 Task: Add filter "In the last 3 months" in the request date.
Action: Mouse pressed left at (689, 200)
Screenshot: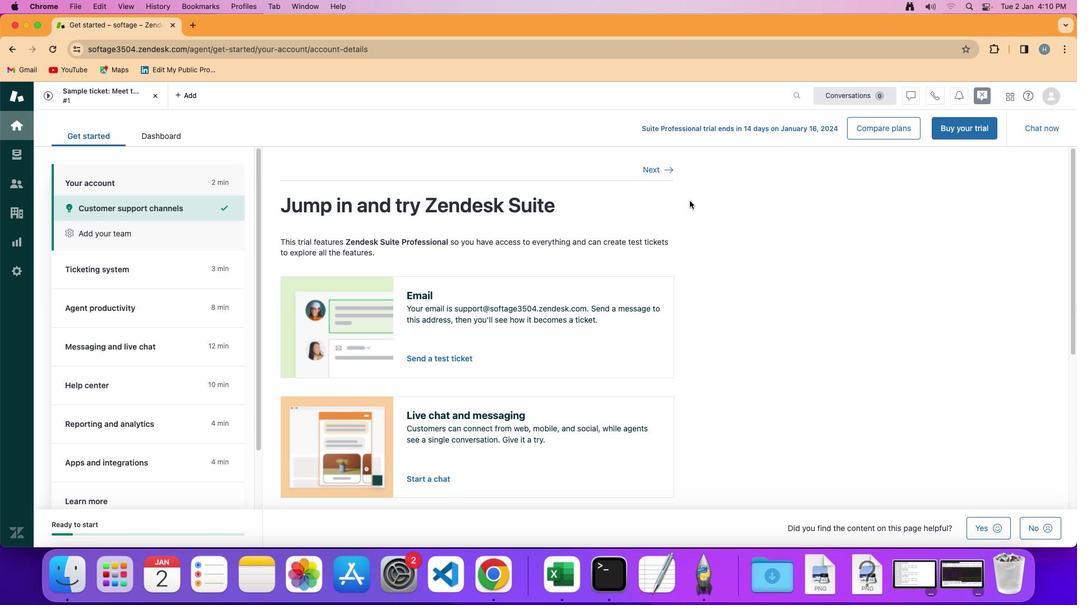 
Action: Mouse moved to (22, 153)
Screenshot: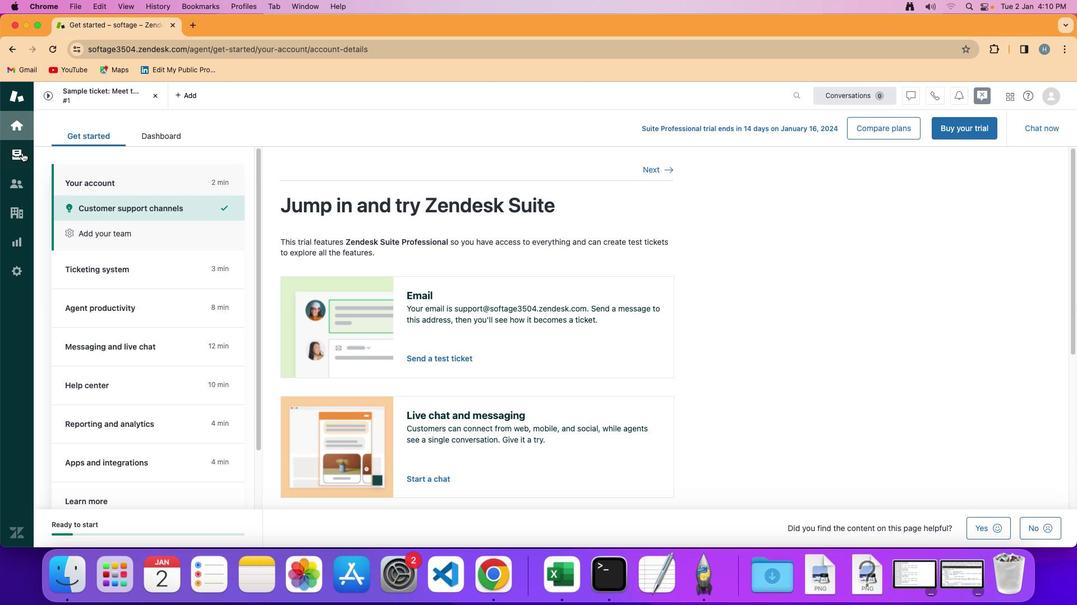 
Action: Mouse pressed left at (22, 153)
Screenshot: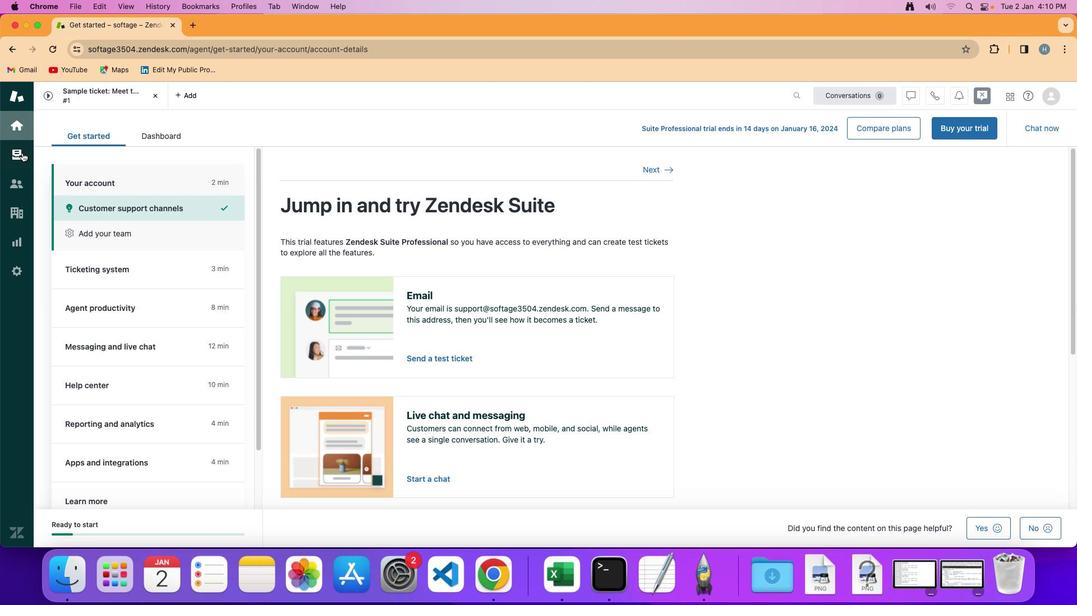 
Action: Mouse moved to (265, 174)
Screenshot: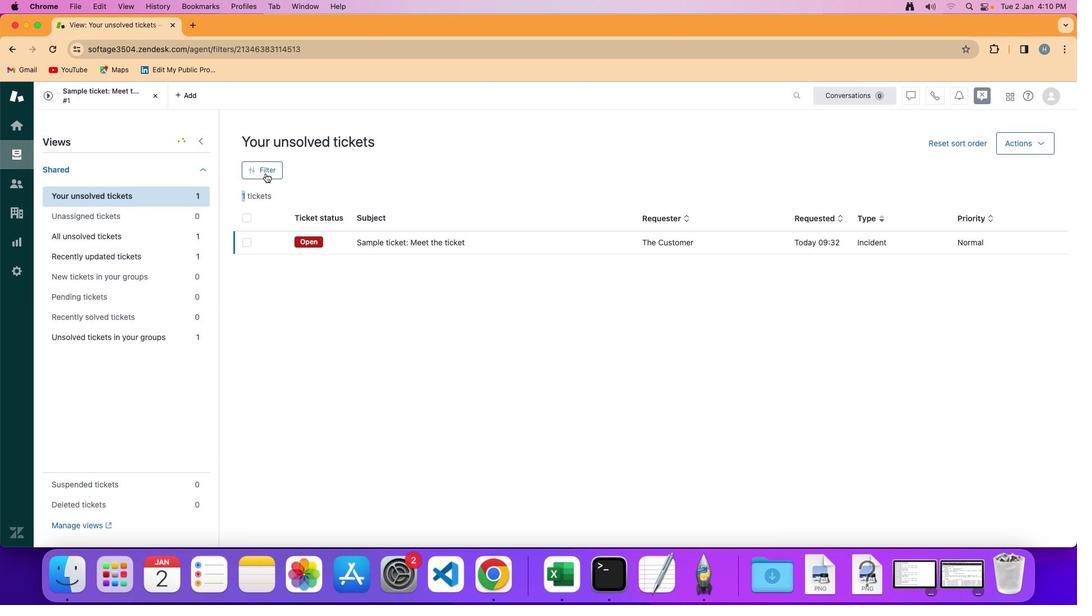 
Action: Mouse pressed left at (265, 174)
Screenshot: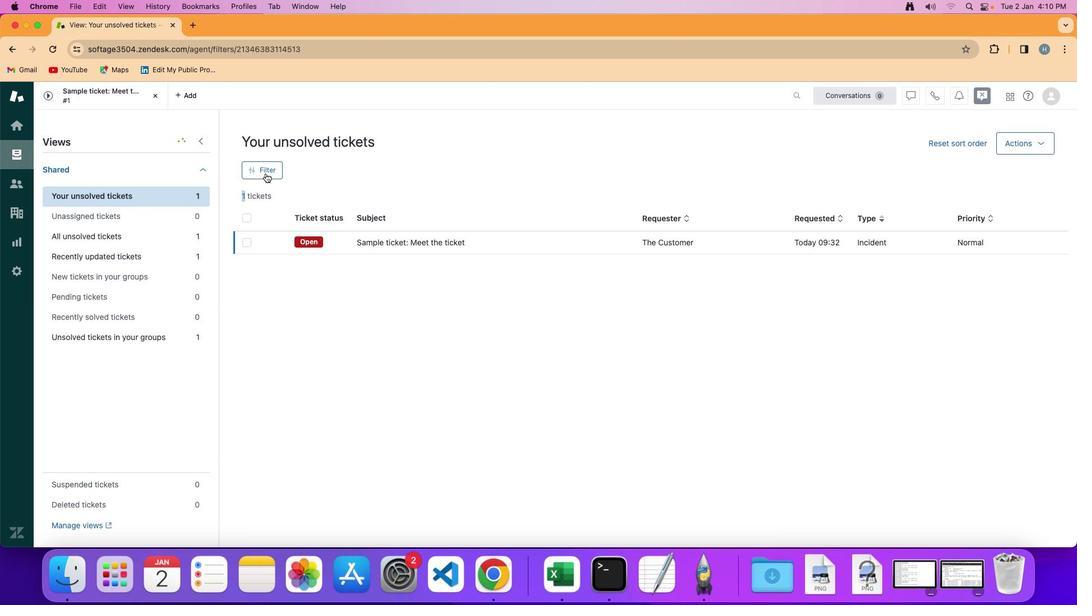 
Action: Mouse moved to (918, 318)
Screenshot: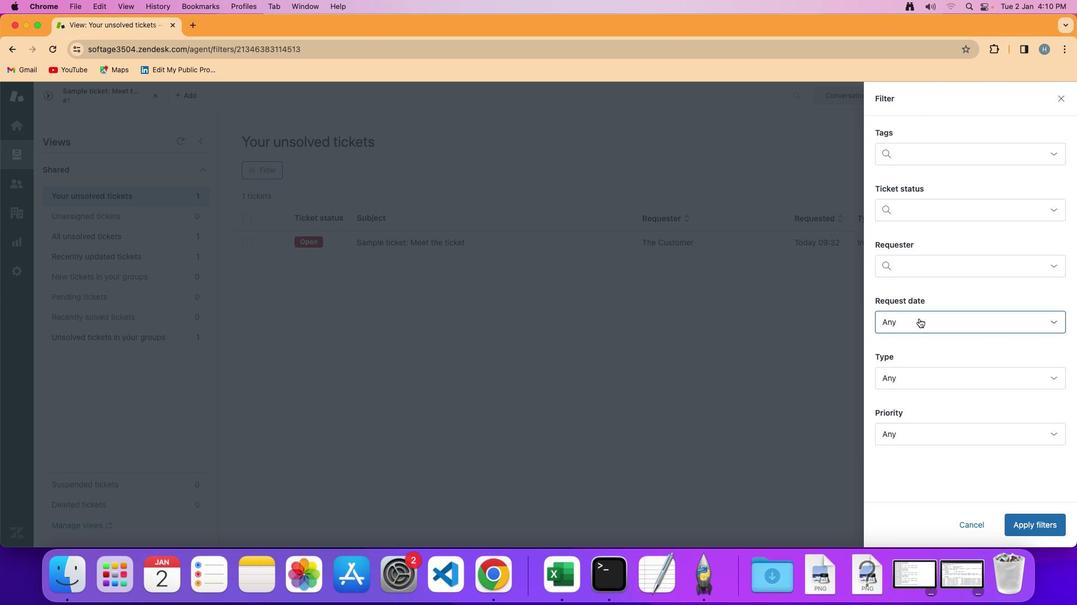 
Action: Mouse pressed left at (918, 318)
Screenshot: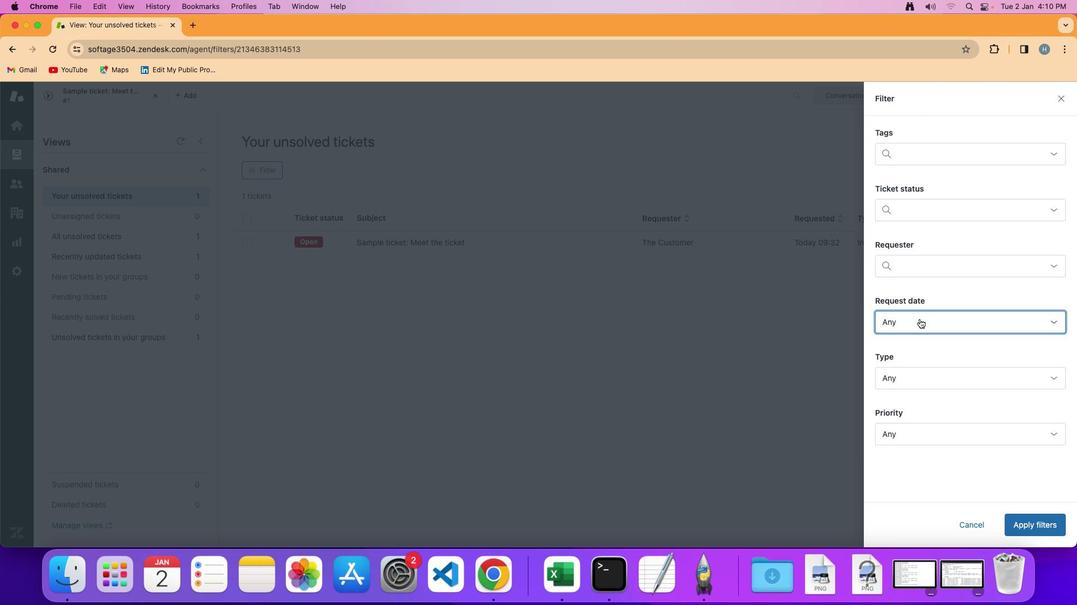 
Action: Mouse moved to (985, 232)
Screenshot: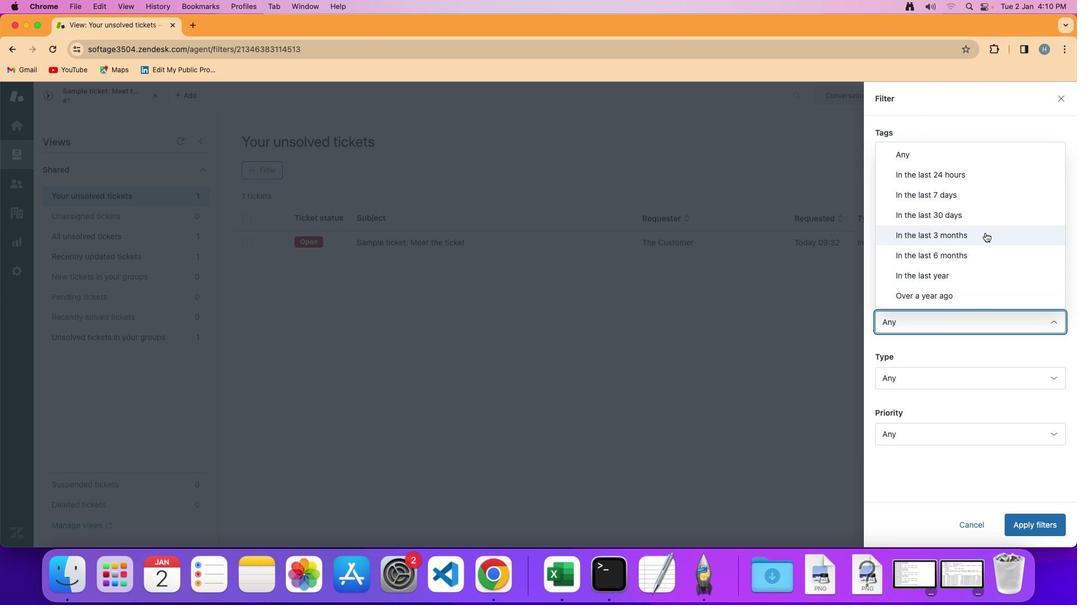 
Action: Mouse pressed left at (985, 232)
Screenshot: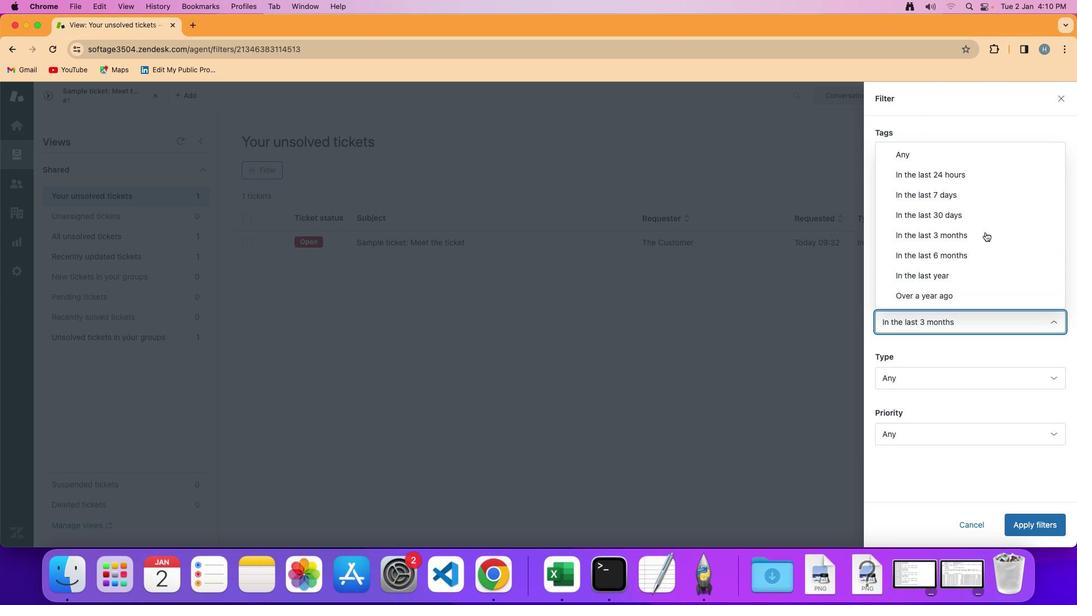 
Action: Mouse moved to (1038, 525)
Screenshot: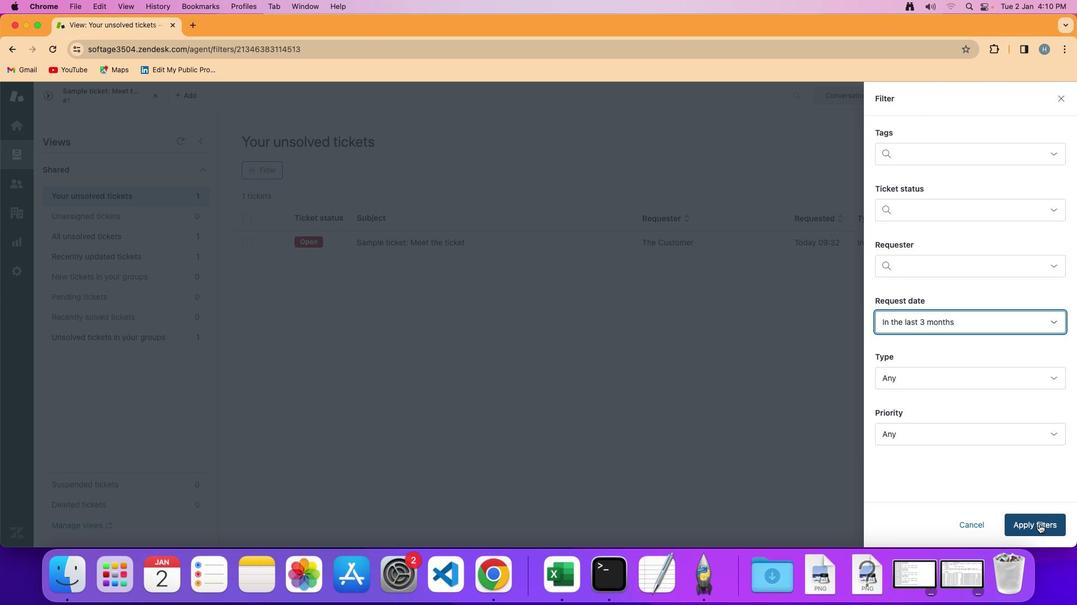 
Action: Mouse pressed left at (1038, 525)
Screenshot: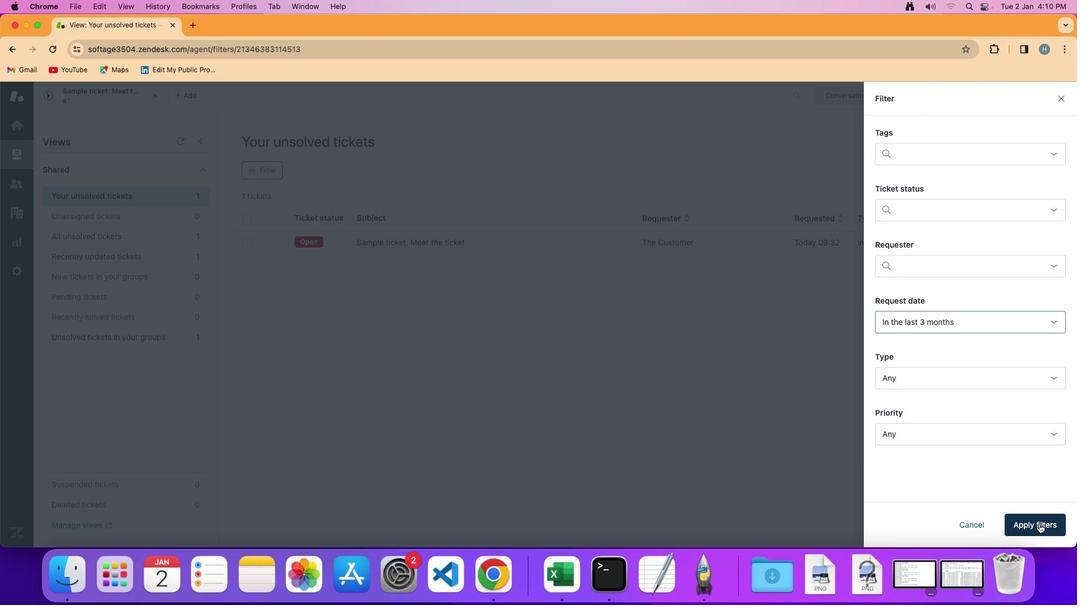 
Action: Mouse moved to (658, 298)
Screenshot: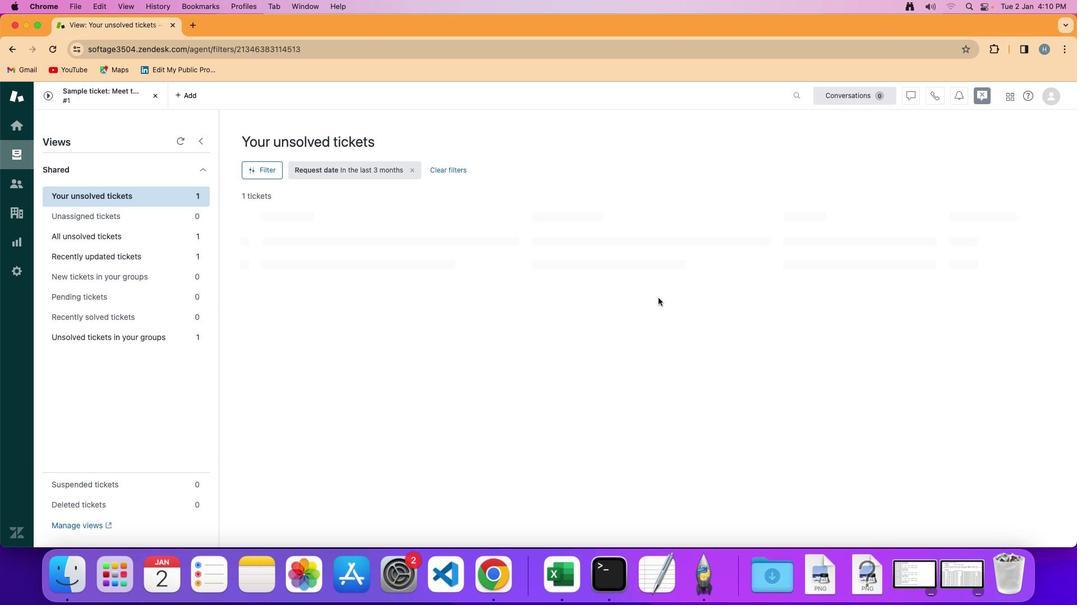 
